Task: Add a dependency to the task Issues with integrating with version control system (e.g. Git) , the existing task  Compatibility issues with different web browsers in the project ZippyTech.
Action: Mouse moved to (298, 448)
Screenshot: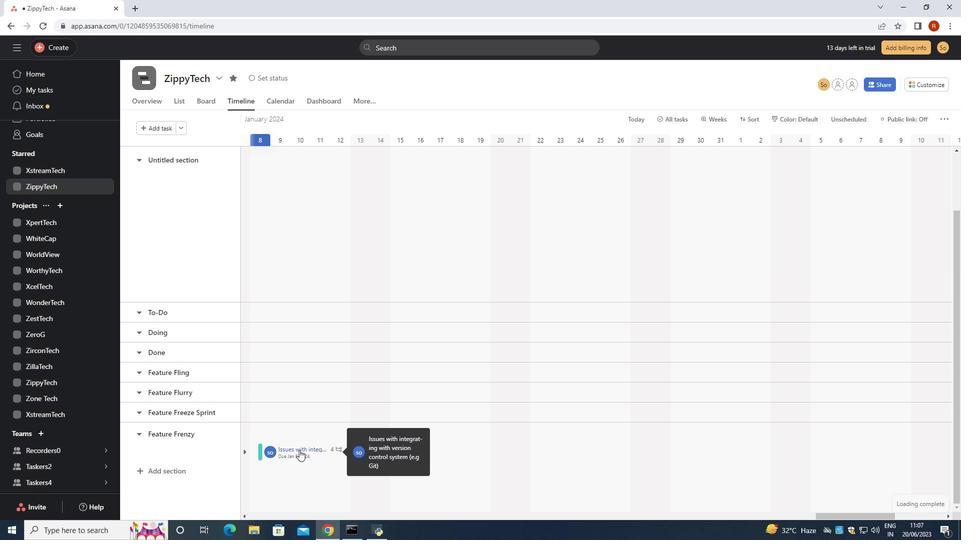 
Action: Mouse pressed left at (298, 448)
Screenshot: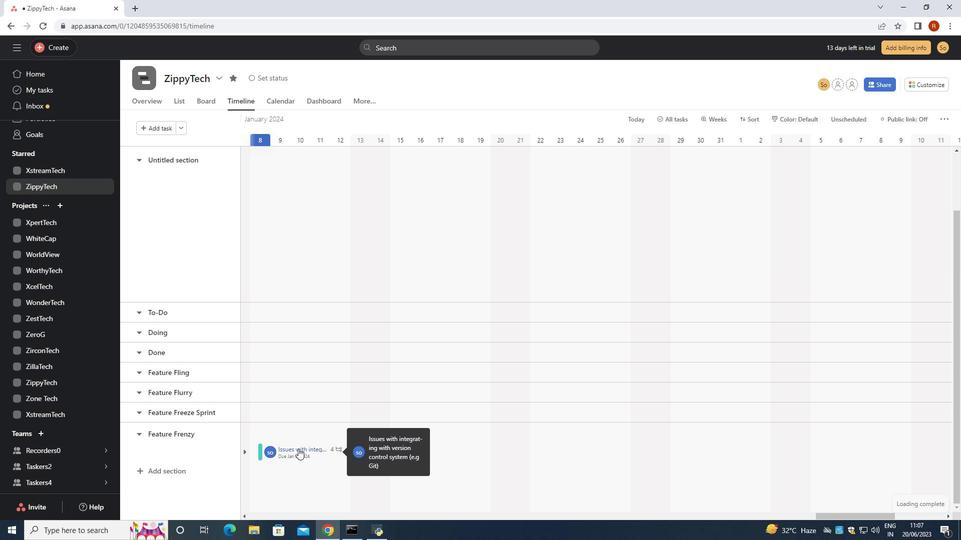 
Action: Mouse moved to (729, 269)
Screenshot: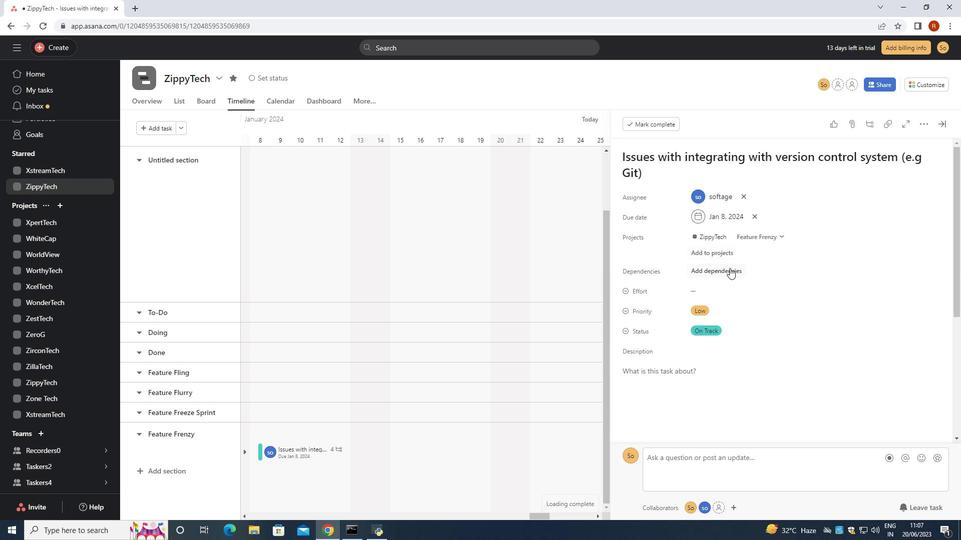 
Action: Mouse pressed left at (729, 269)
Screenshot: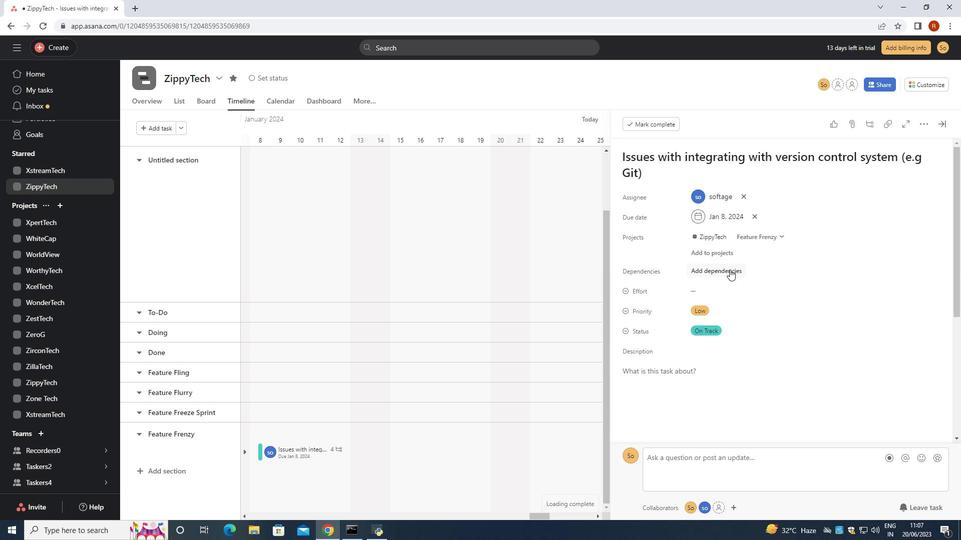 
Action: Mouse moved to (679, 324)
Screenshot: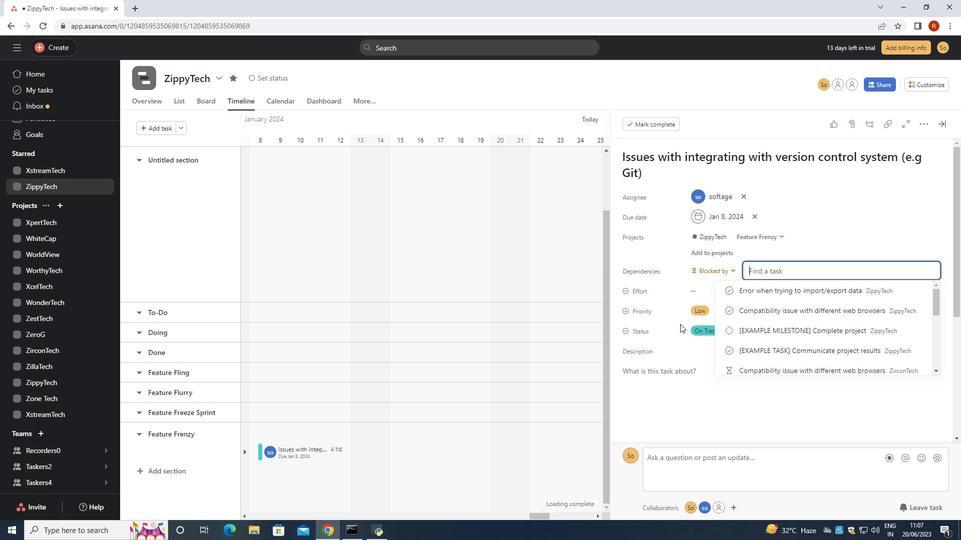 
Action: Key pressed <Key.shift>Compatibil<Key.backspace>lity<Key.space><Key.shift>Issues<Key.space><Key.shift>with<Key.space><Key.shift>differnt<Key.space><Key.shift>web<Key.space><Key.shift>B<Key.backspace><Key.left><Key.backspace><Key.backspace><Key.backspace><Key.backspace><Key.backspace><Key.backspace><Key.backspace>rent<Key.space>wir<Key.backspace>thn<Key.backspace><Key.space>browser<Key.space>tn<Key.space><Key.backspace><Key.backspace><Key.backspace>
Screenshot: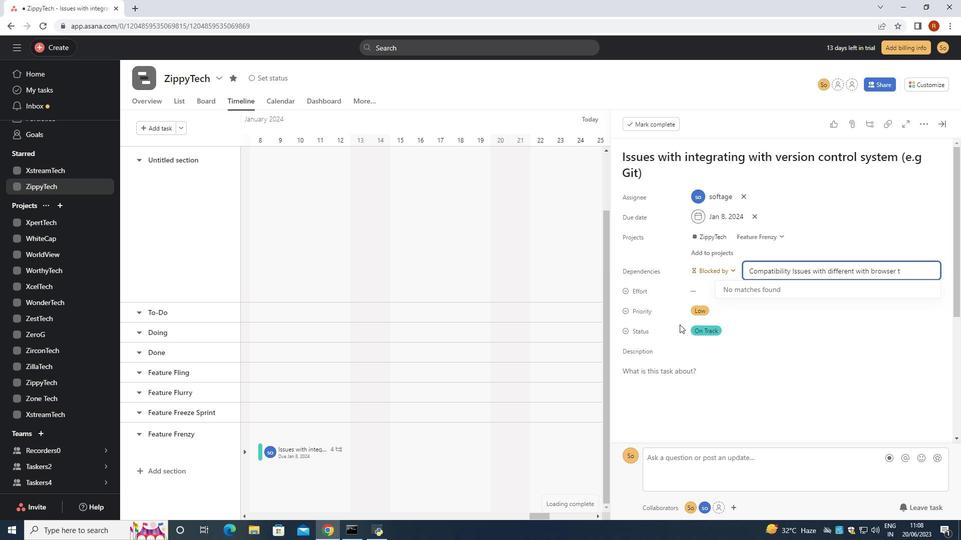 
Action: Mouse moved to (828, 266)
Screenshot: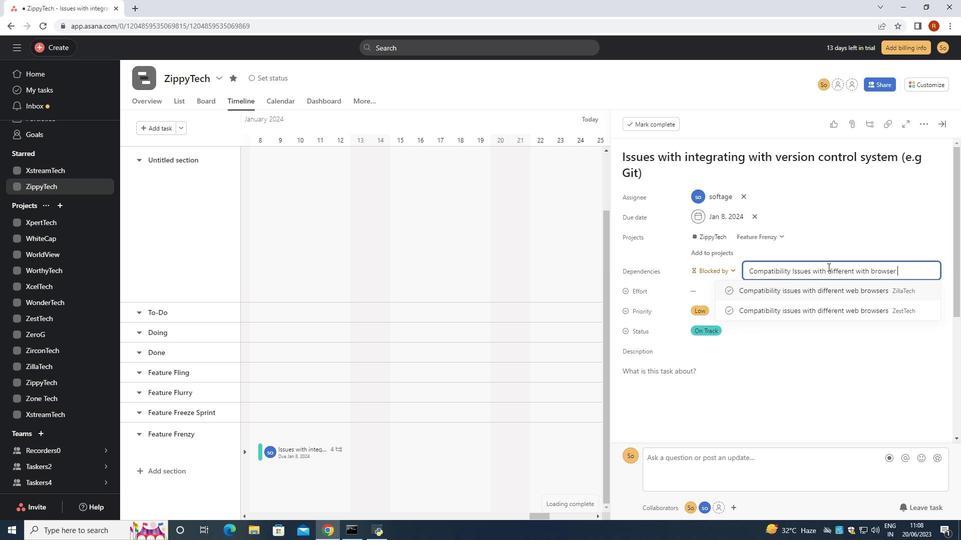 
Action: Key pressed <Key.enter>
Screenshot: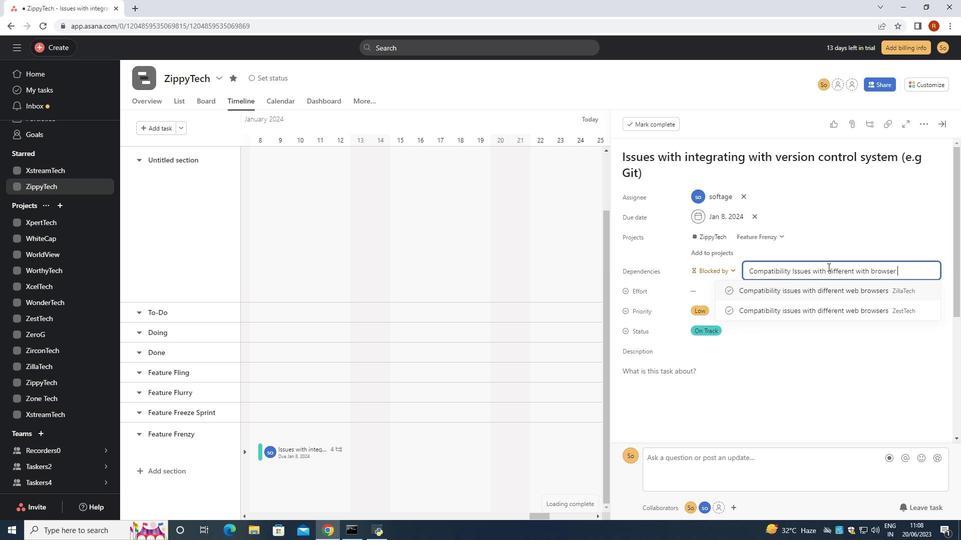 
Action: Mouse moved to (682, 346)
Screenshot: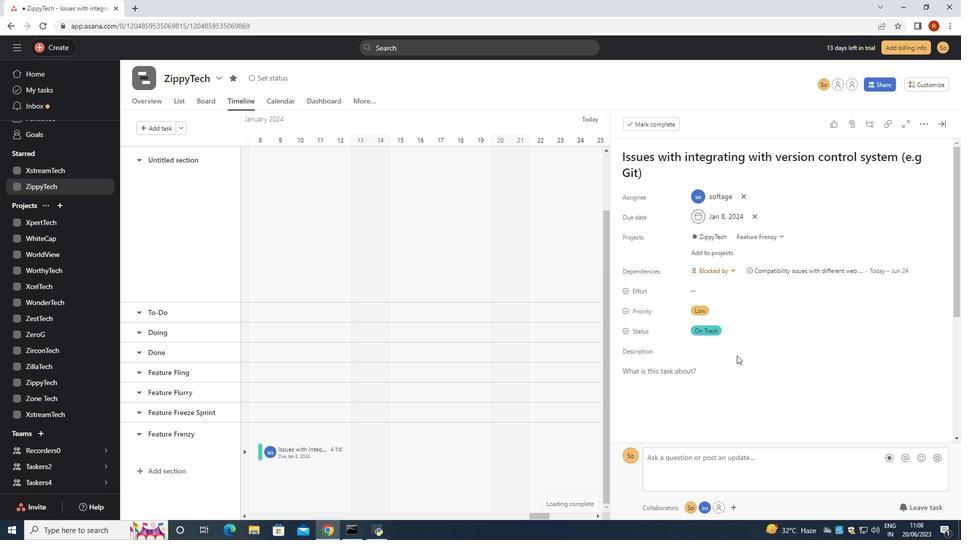 
